 Task: Create List Brand Positioning Statement in Board IT Security Best Practices to Workspace Cloud Storage Services. Create List Brand Differentiation in Board Employee Motivation and Engagement Programs to Workspace Cloud Storage Services. Create List Brand Architecture in Board Market Segmentation and Targeting Market Size Estimation and Analysis to Workspace Cloud Storage Services
Action: Mouse moved to (99, 315)
Screenshot: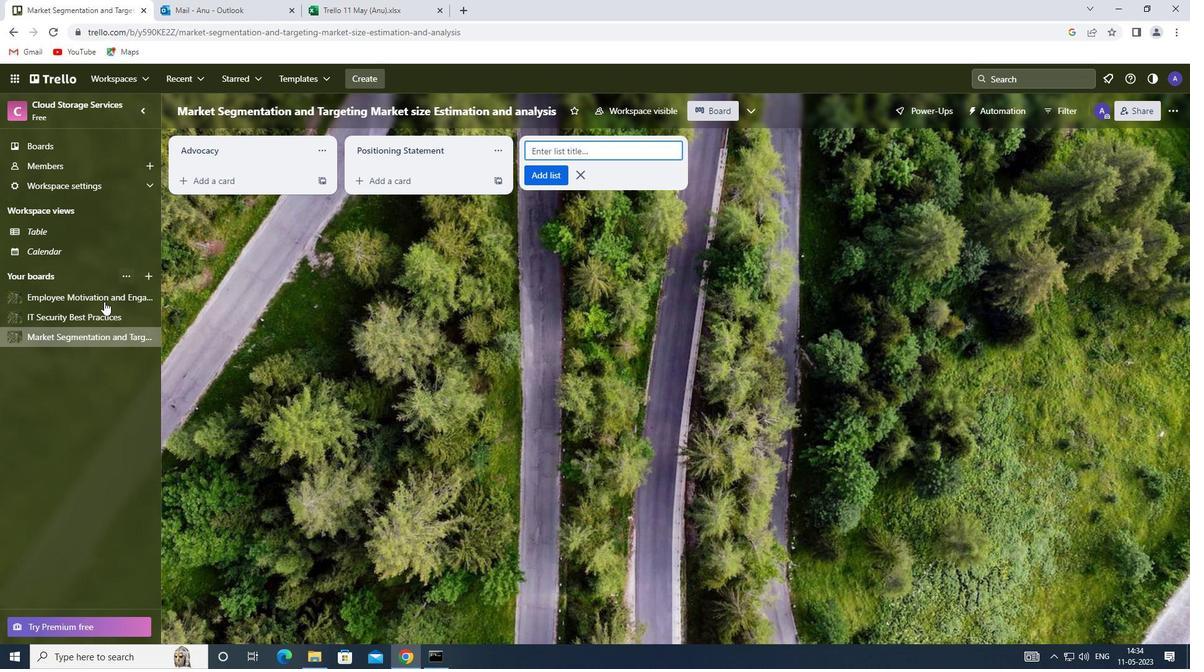 
Action: Mouse pressed left at (99, 315)
Screenshot: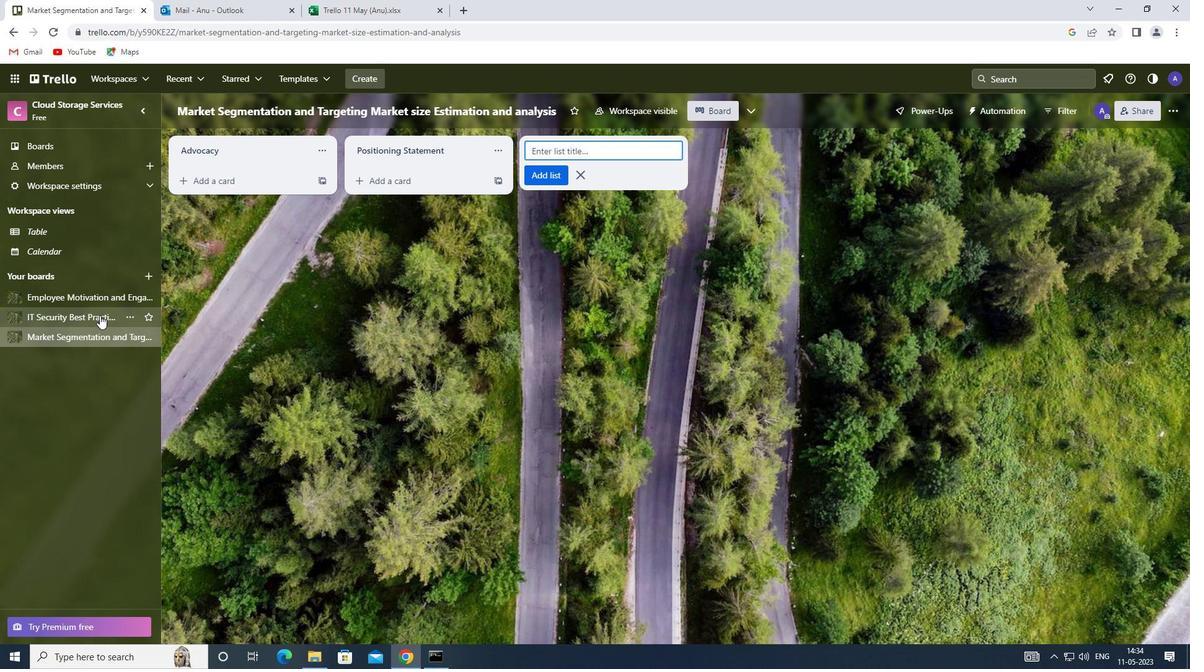 
Action: Mouse moved to (548, 147)
Screenshot: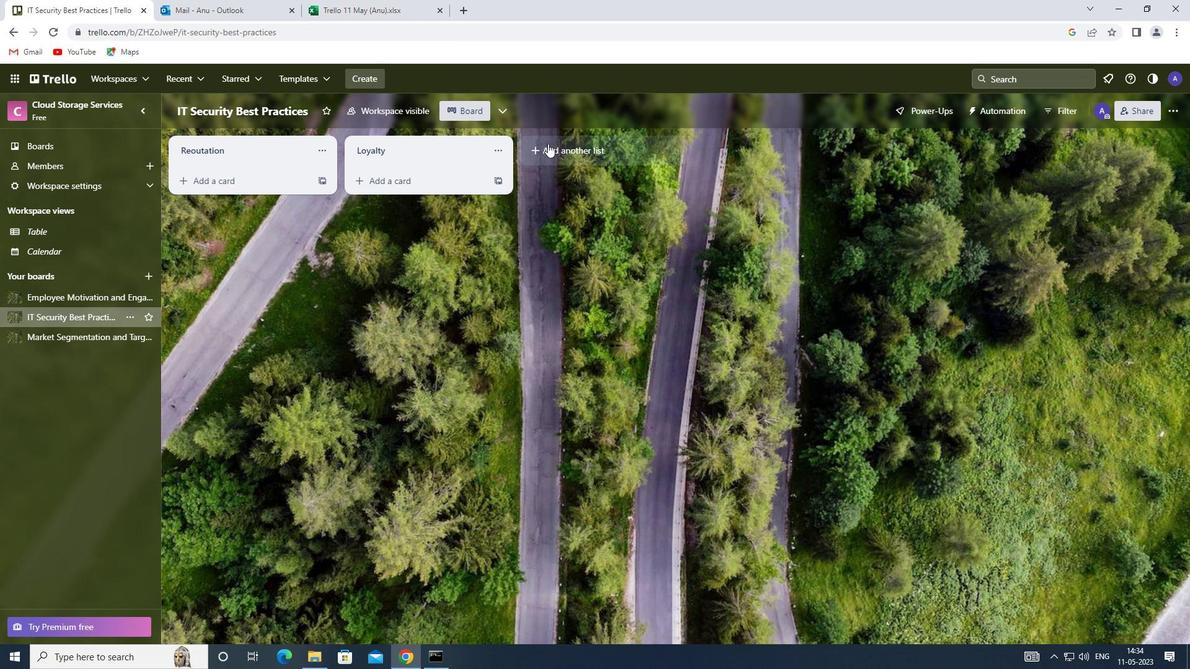 
Action: Mouse pressed left at (548, 147)
Screenshot: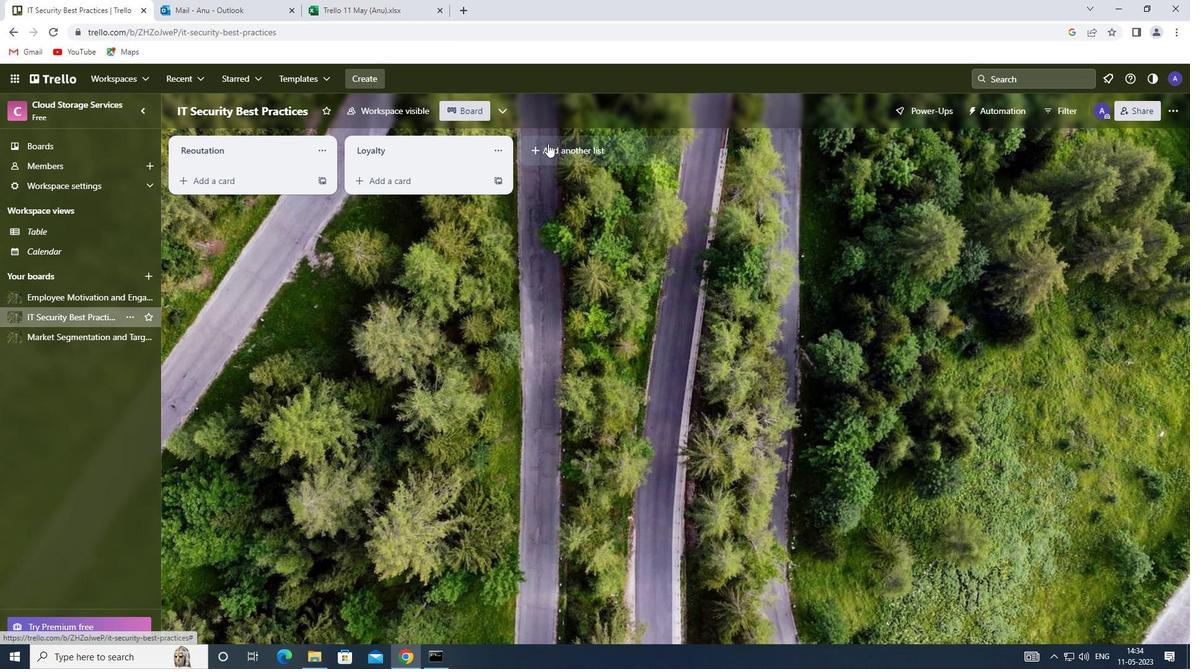
Action: Mouse moved to (542, 151)
Screenshot: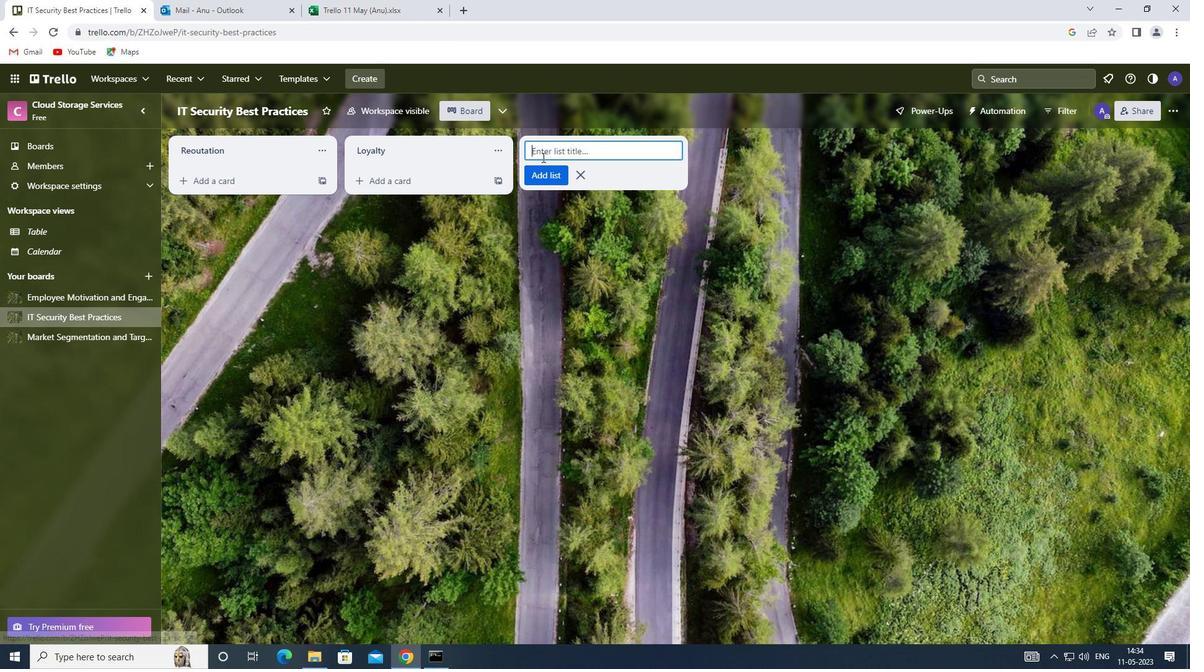 
Action: Mouse pressed left at (542, 151)
Screenshot: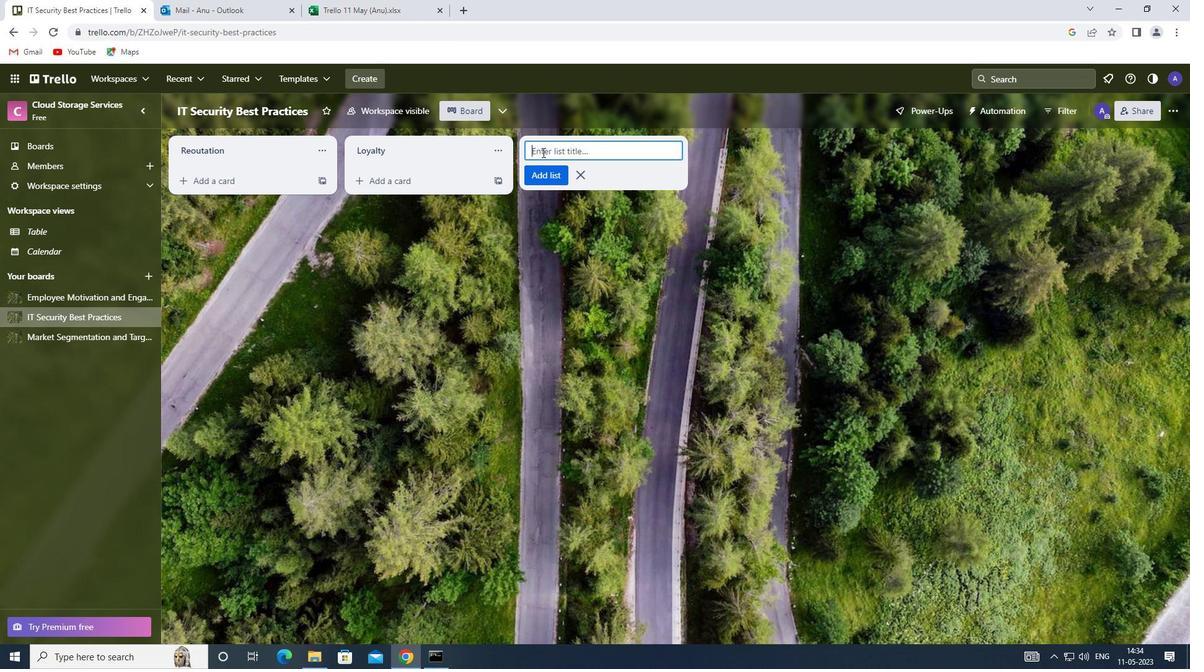 
Action: Key pressed <Key.shift>POSITIONING<Key.space><Key.shift>STATEMENT<Key.enter>
Screenshot: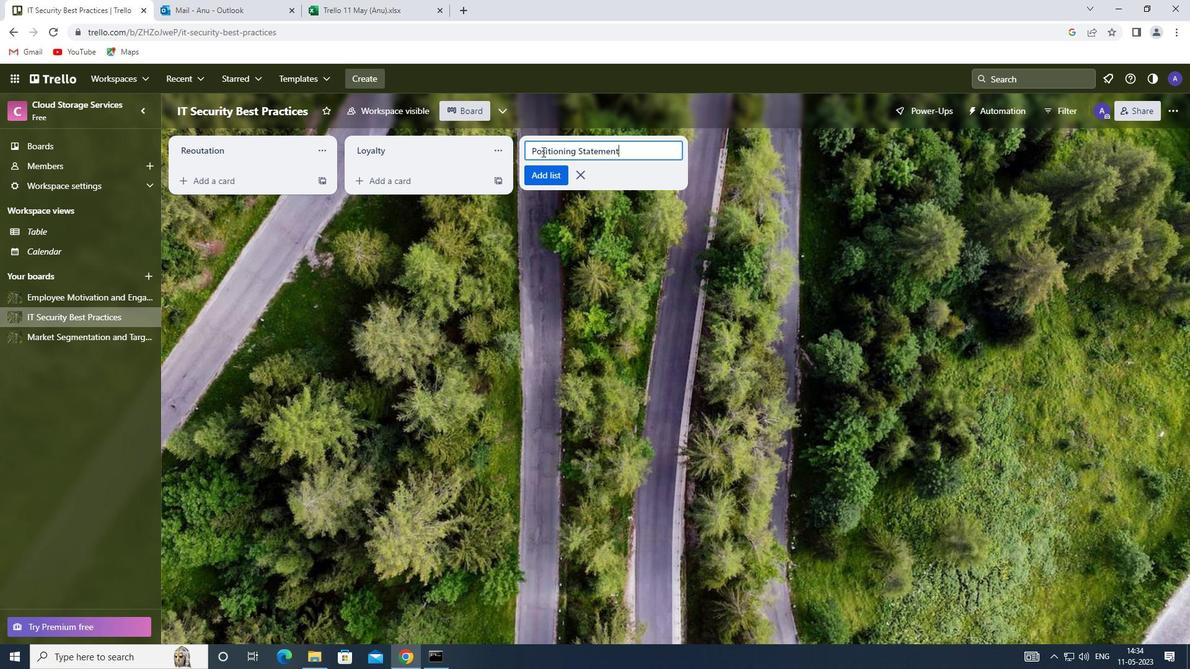 
Action: Mouse moved to (73, 292)
Screenshot: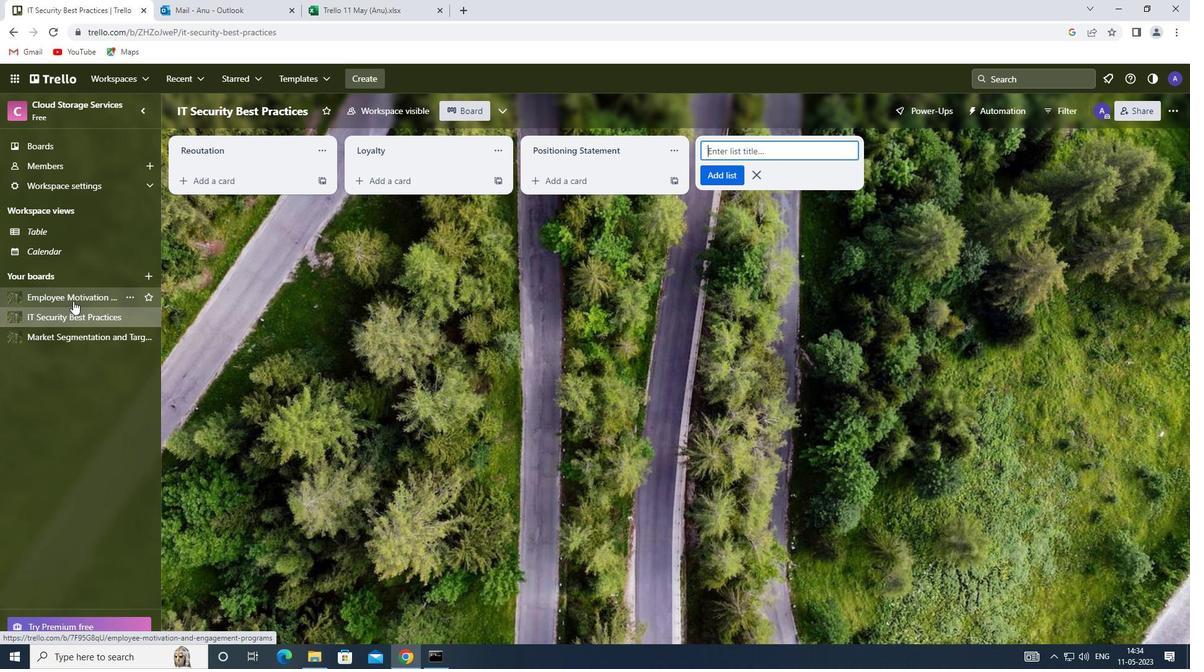 
Action: Mouse pressed left at (73, 292)
Screenshot: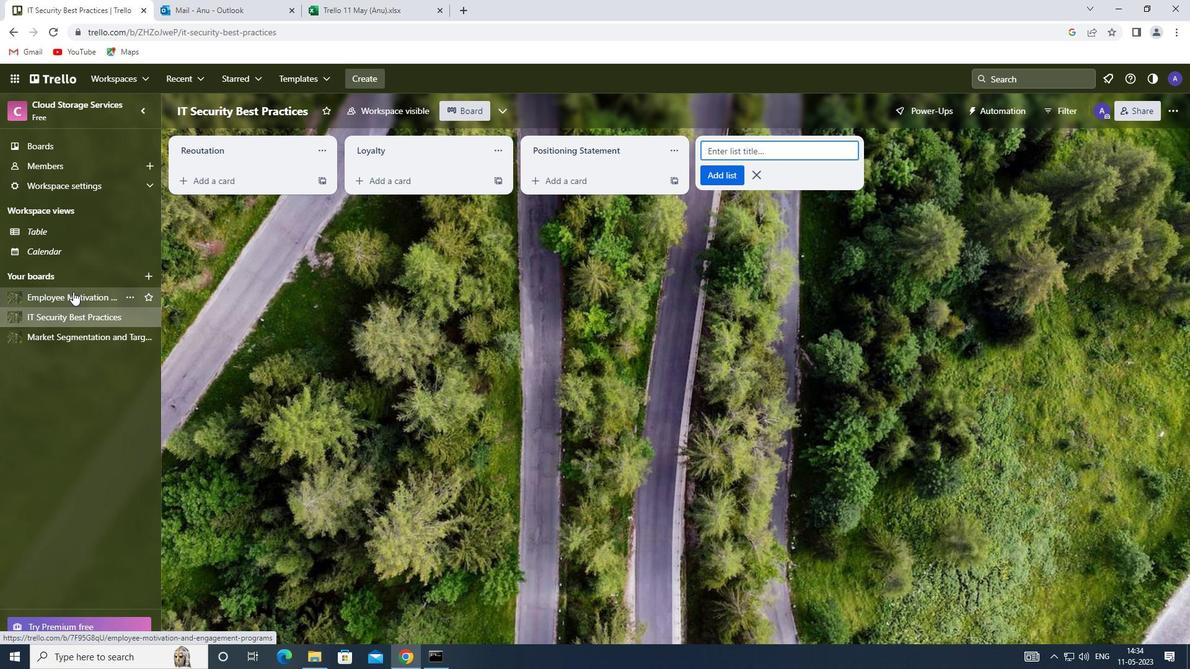 
Action: Mouse moved to (562, 145)
Screenshot: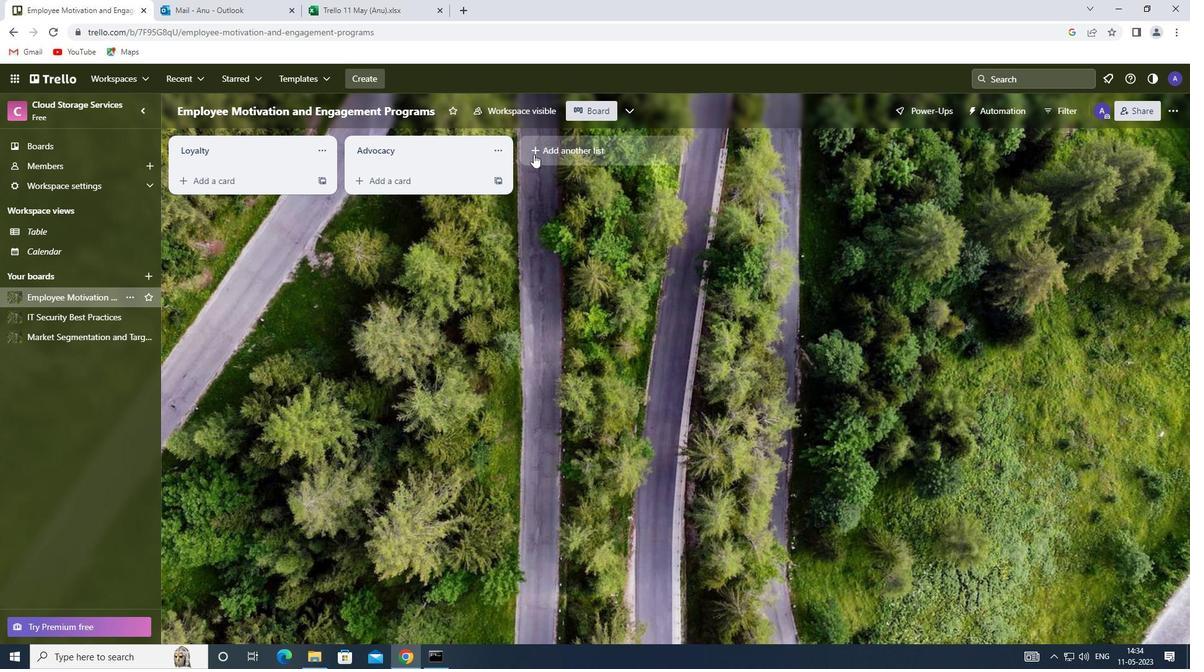 
Action: Mouse pressed left at (562, 145)
Screenshot: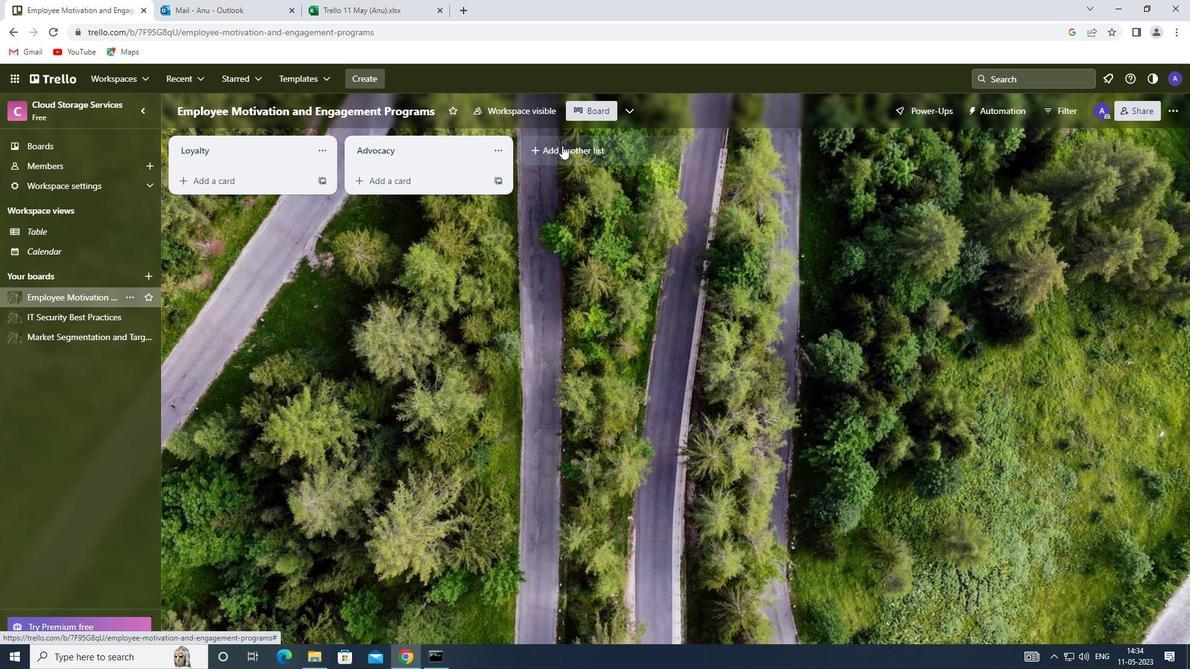 
Action: Key pressed <Key.shift>B<Key.backspace><Key.shift><Key.shift>DIFFERENTIATION<Key.enter>
Screenshot: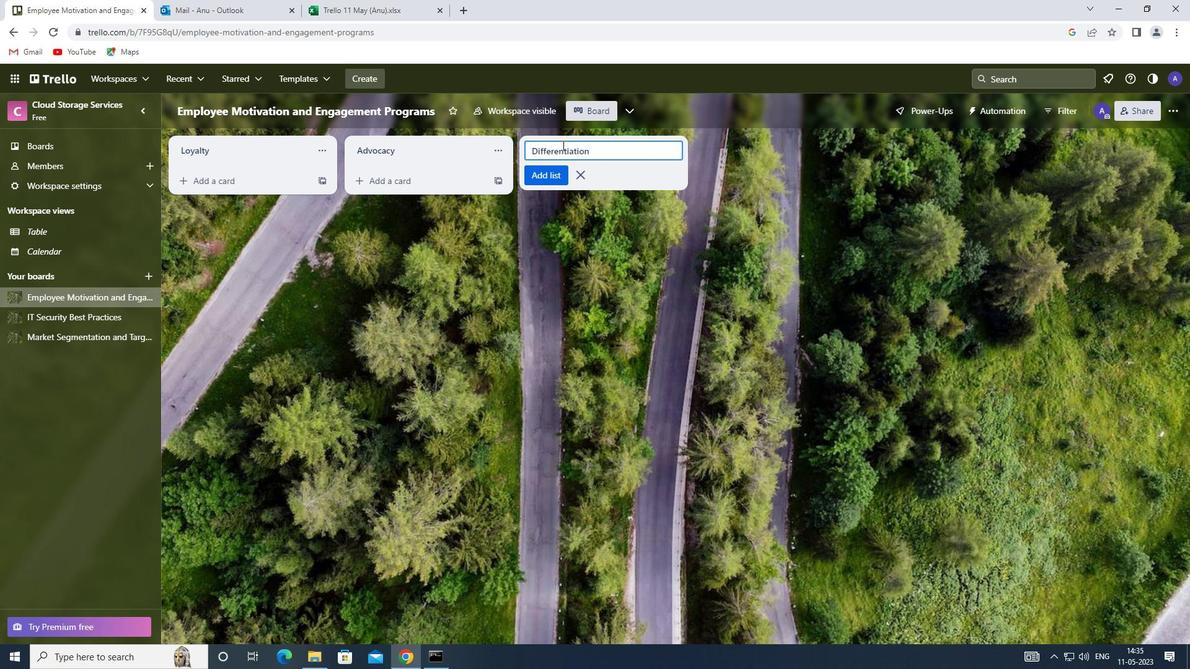 
Action: Mouse moved to (60, 339)
Screenshot: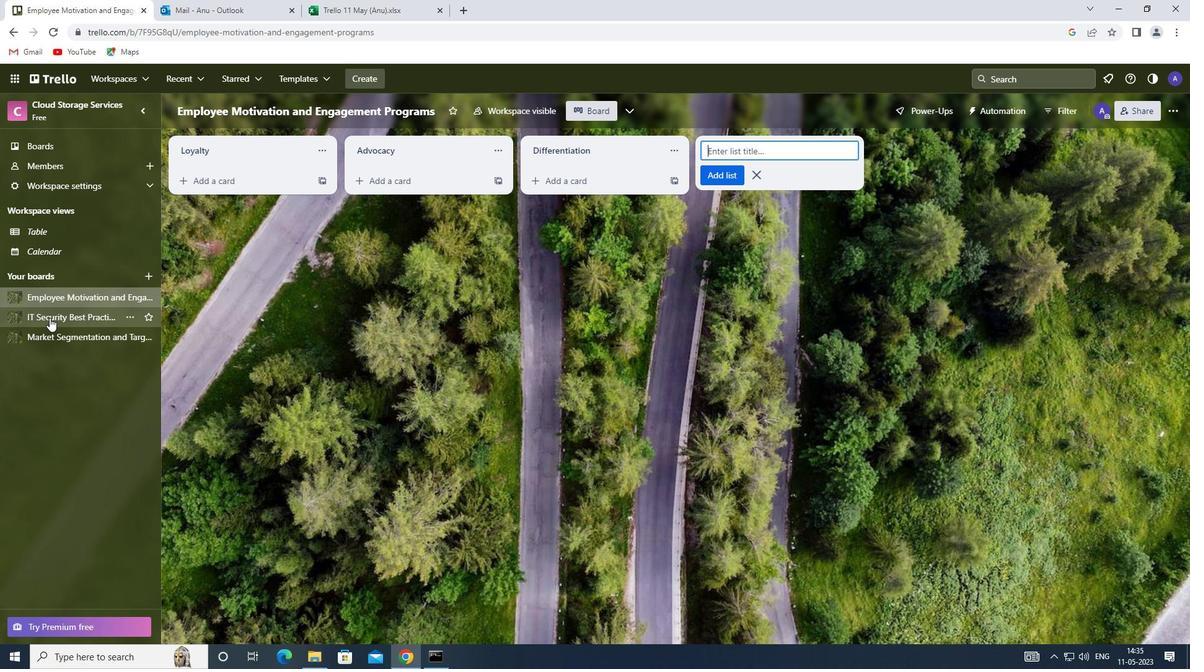 
Action: Mouse pressed left at (60, 339)
Screenshot: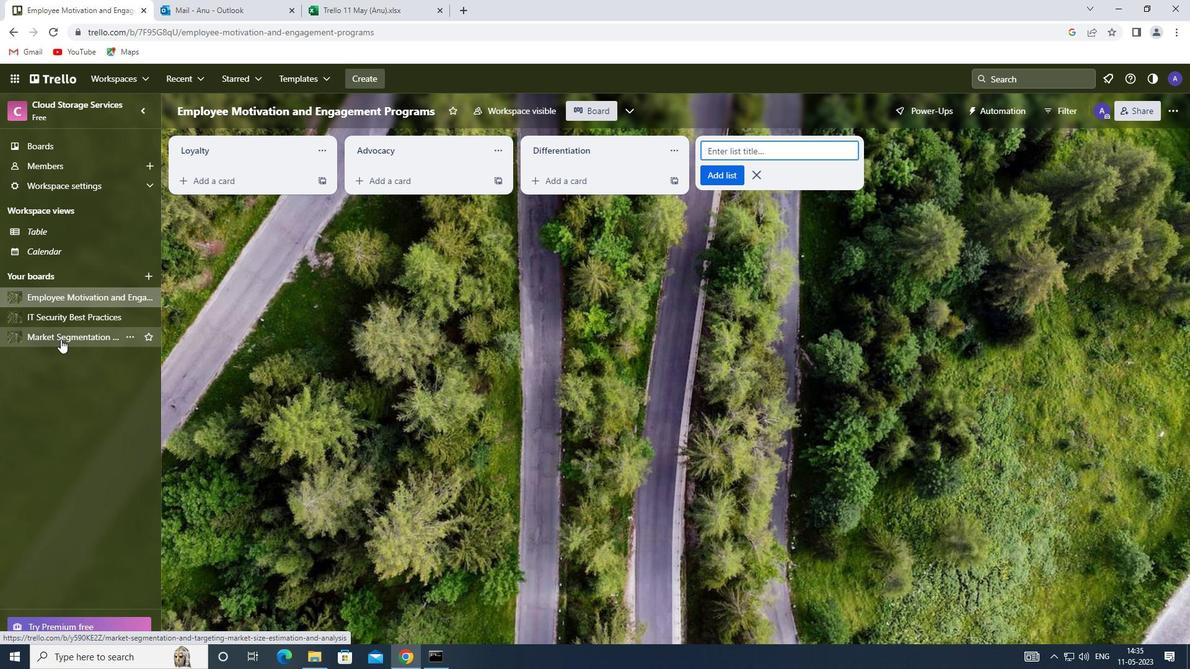 
Action: Mouse moved to (567, 143)
Screenshot: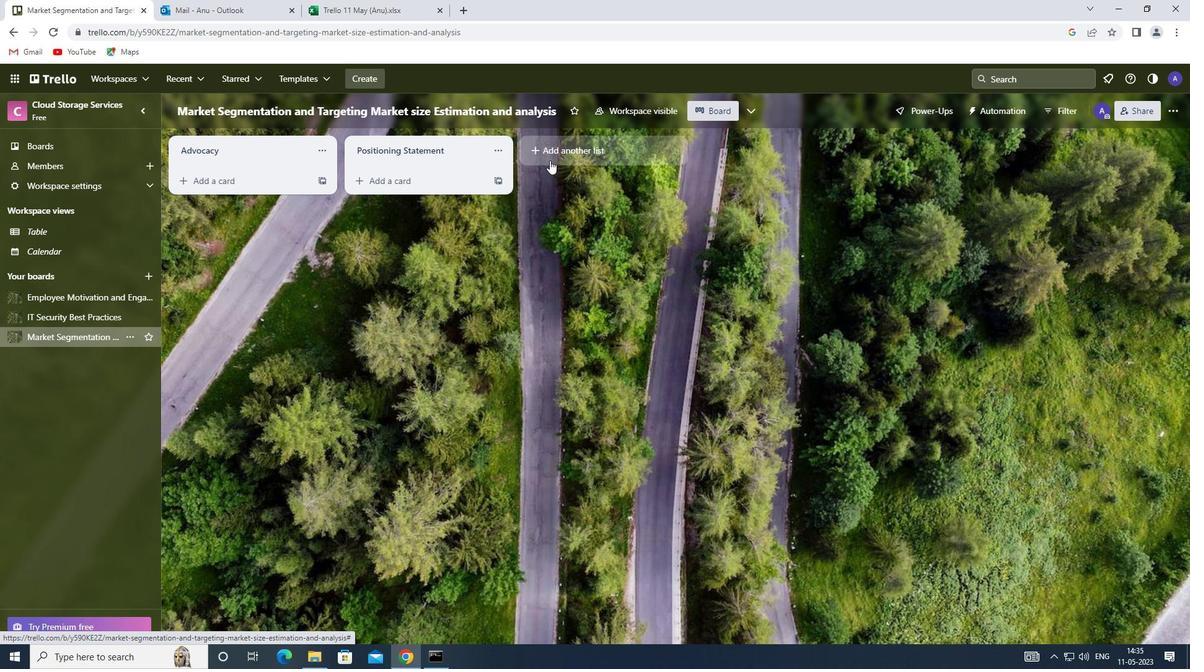 
Action: Mouse pressed left at (567, 143)
Screenshot: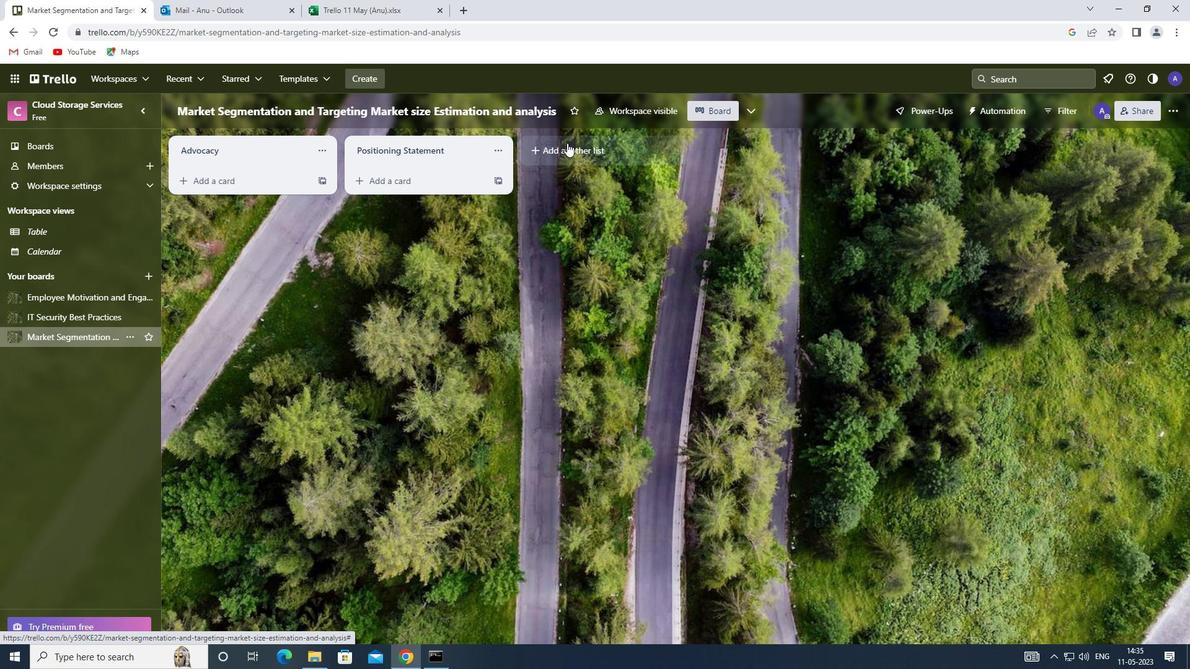 
Action: Mouse moved to (555, 152)
Screenshot: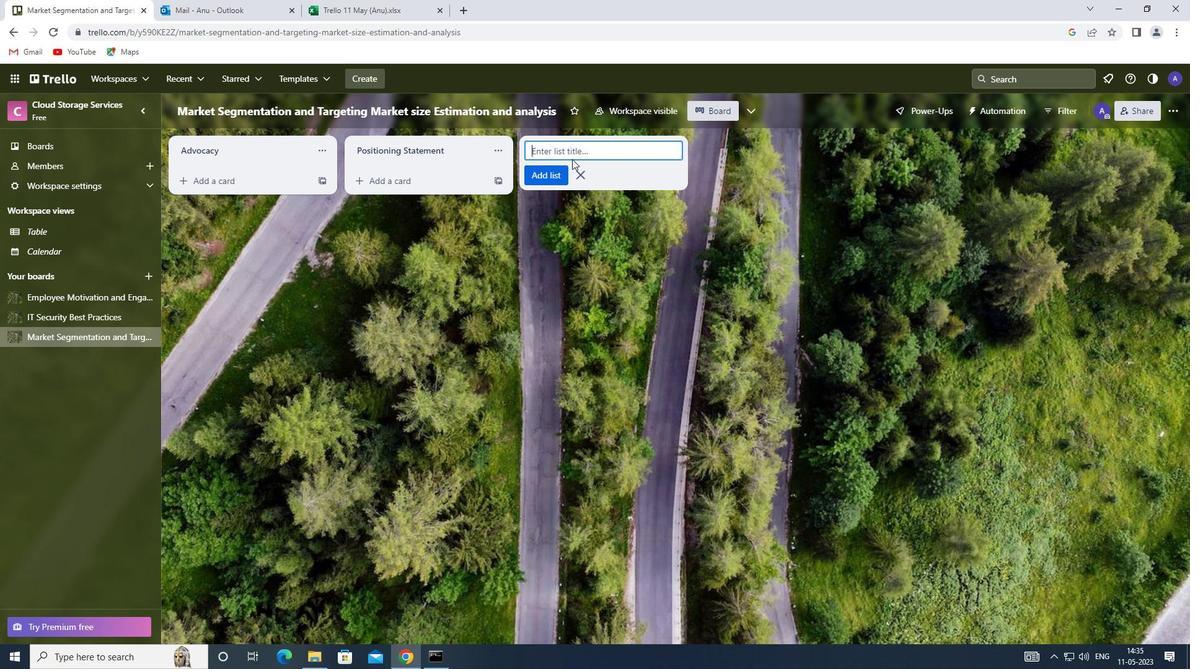 
Action: Mouse pressed left at (555, 152)
Screenshot: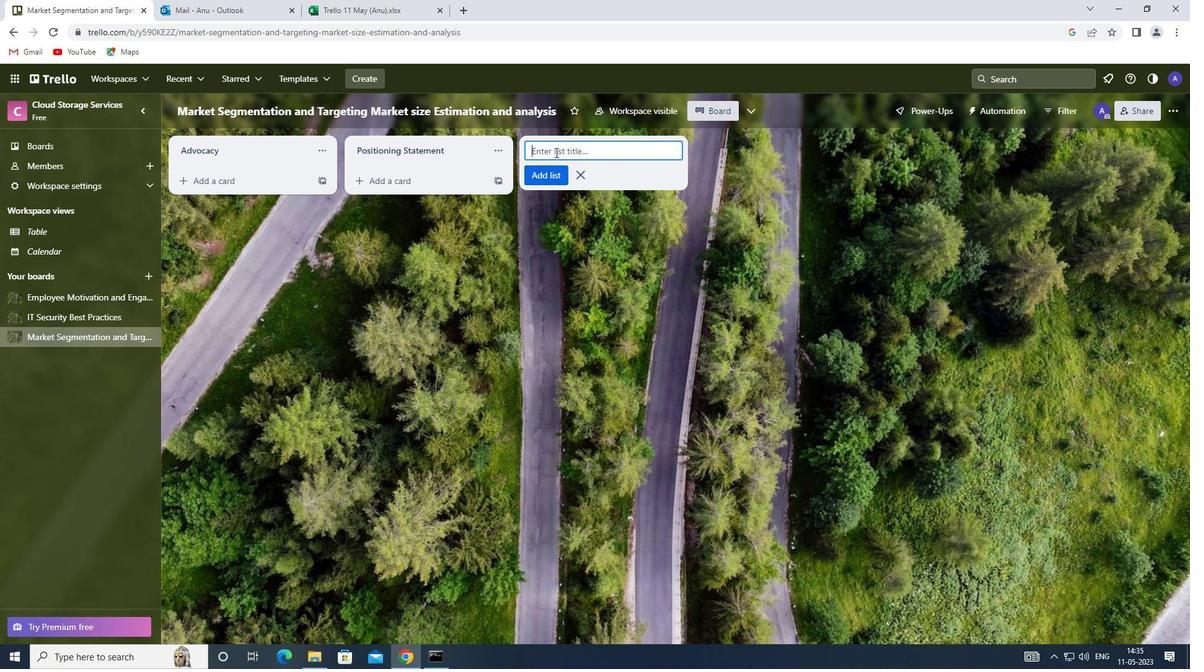 
Action: Key pressed <Key.shift>ARCHITECTURE<Key.enter>
Screenshot: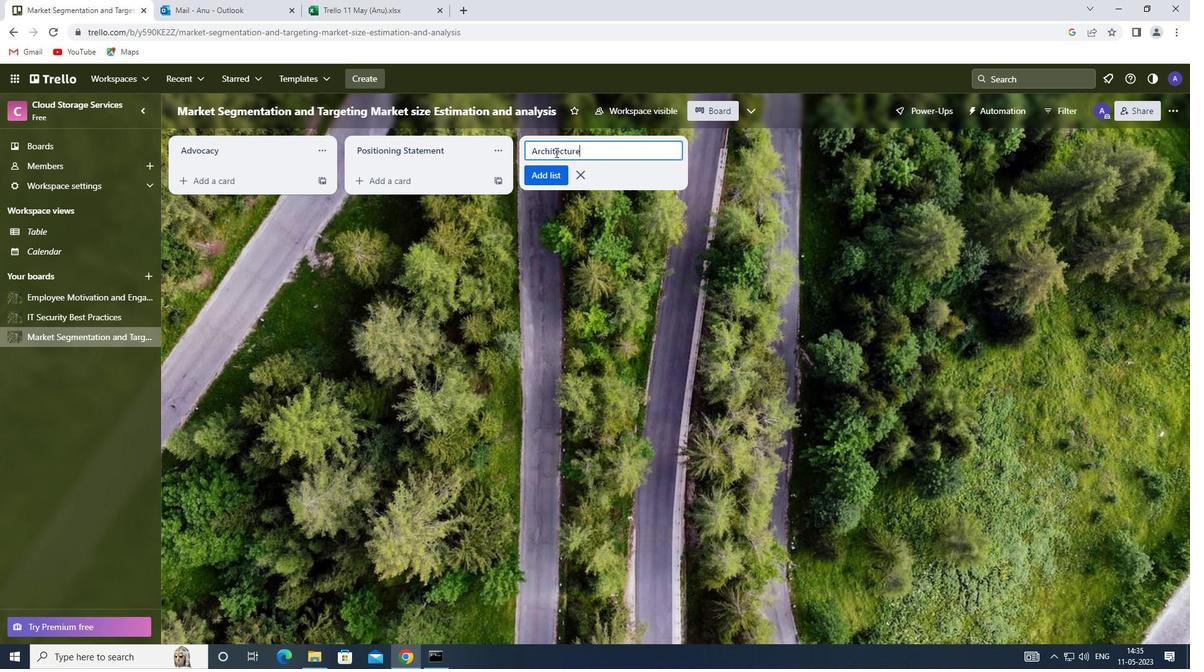 
